 Task: Open Card Card0000000044 in Board Board0000000011 in Workspace WS0000000004 in Trello. Add Member Email0000000016 to Card Card0000000044 in Board Board0000000011 in Workspace WS0000000004 in Trello. Add Red Label titled Label0000000044 to Card Card0000000044 in Board Board0000000011 in Workspace WS0000000004 in Trello. Add Checklist CL0000000044 to Card Card0000000044 in Board Board0000000011 in Workspace WS0000000004 in Trello. Add Dates with Start Date as Nov 01 2023 and Due Date as Nov 30 2023 to Card Card0000000044 in Board Board0000000011 in Workspace WS0000000004 in Trello
Action: Mouse moved to (396, 385)
Screenshot: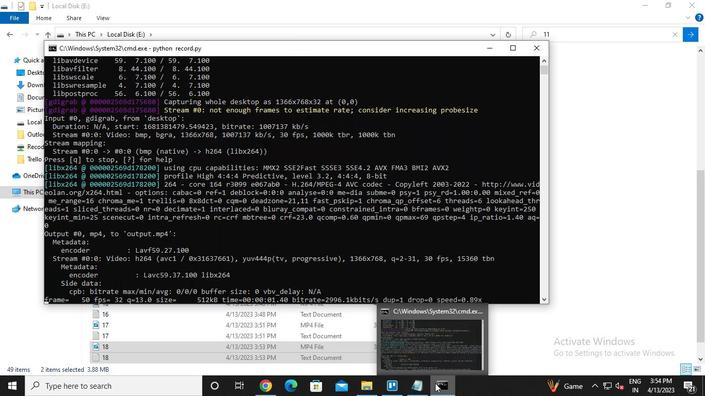 
Action: Mouse pressed left at (396, 385)
Screenshot: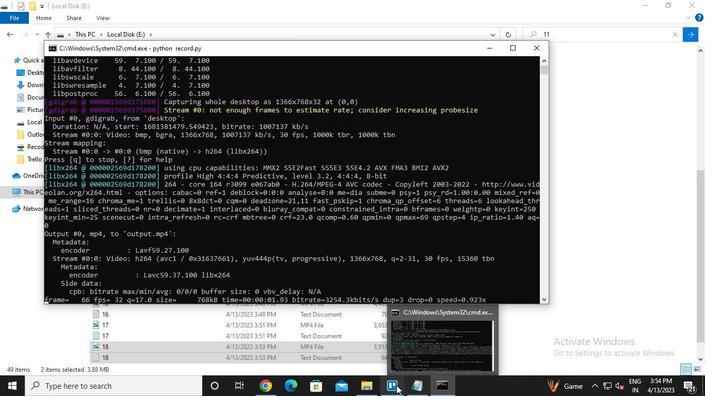 
Action: Mouse moved to (211, 329)
Screenshot: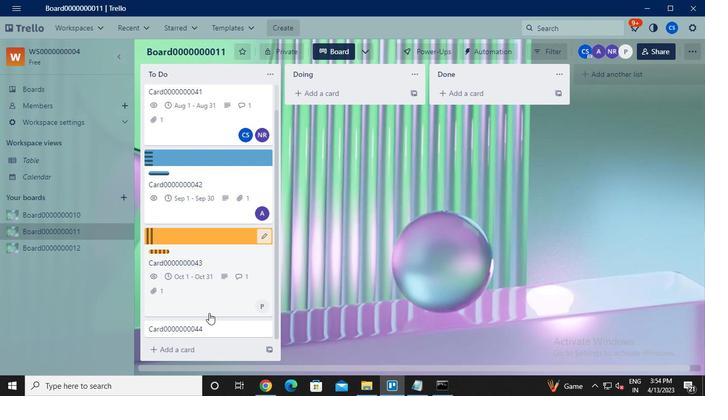 
Action: Mouse pressed left at (211, 329)
Screenshot: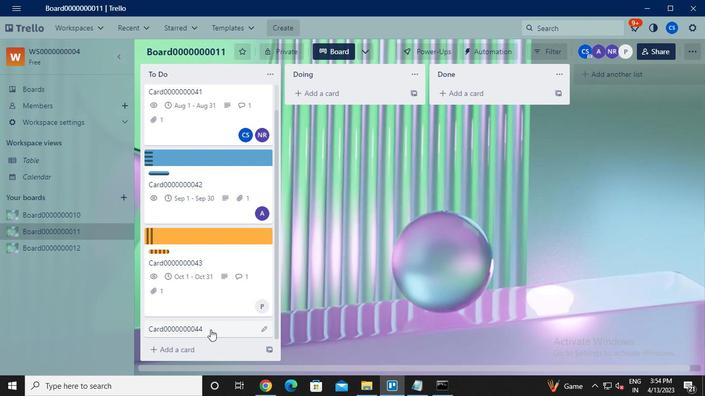 
Action: Mouse moved to (498, 135)
Screenshot: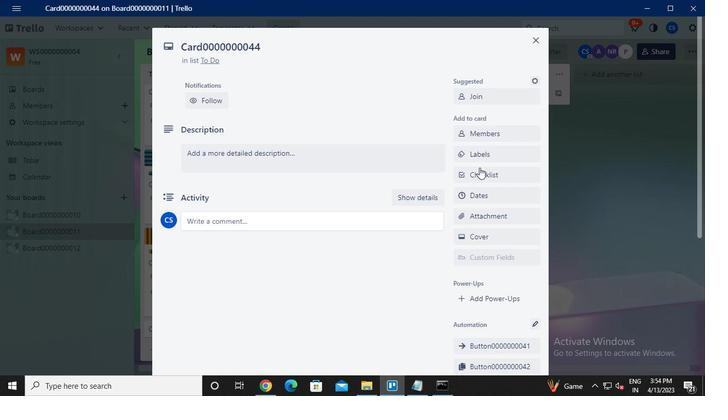 
Action: Mouse pressed left at (498, 135)
Screenshot: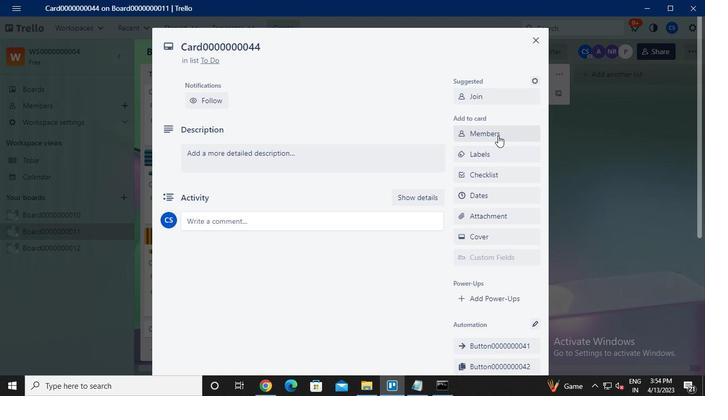 
Action: Keyboard Key.caps_lock
Screenshot: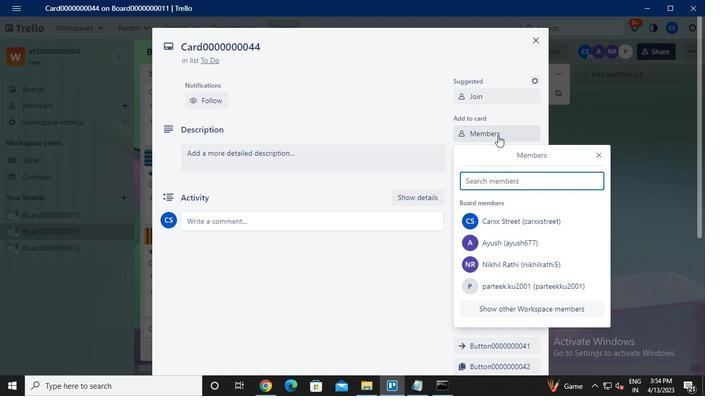 
Action: Mouse moved to (498, 135)
Screenshot: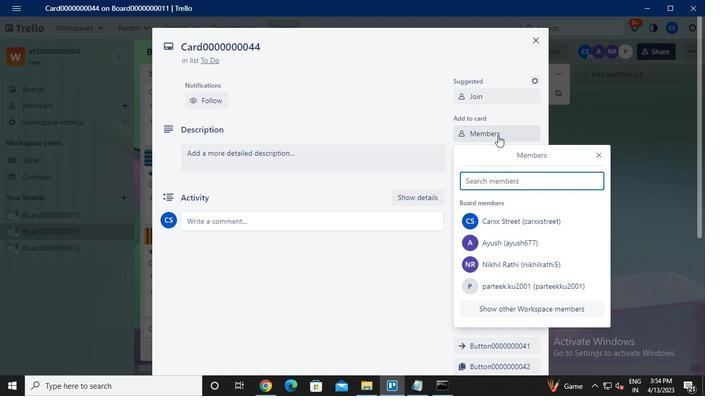 
Action: Keyboard m
Screenshot: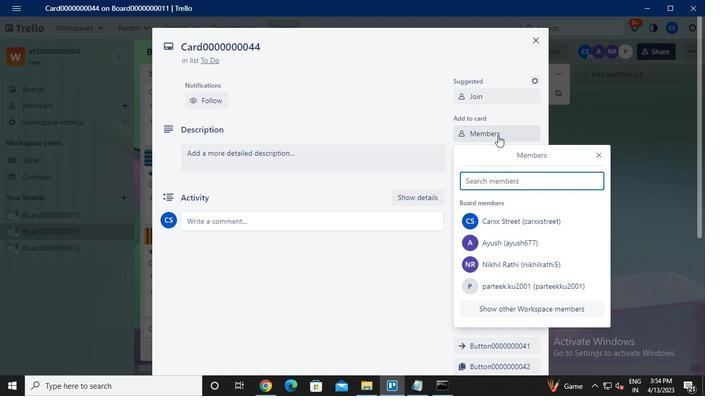 
Action: Keyboard a
Screenshot: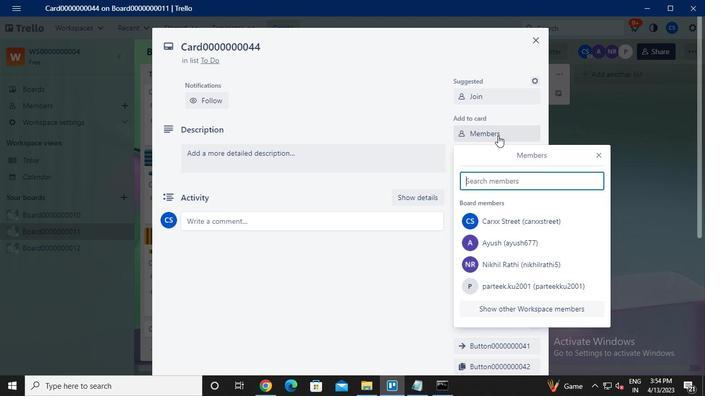 
Action: Keyboard i
Screenshot: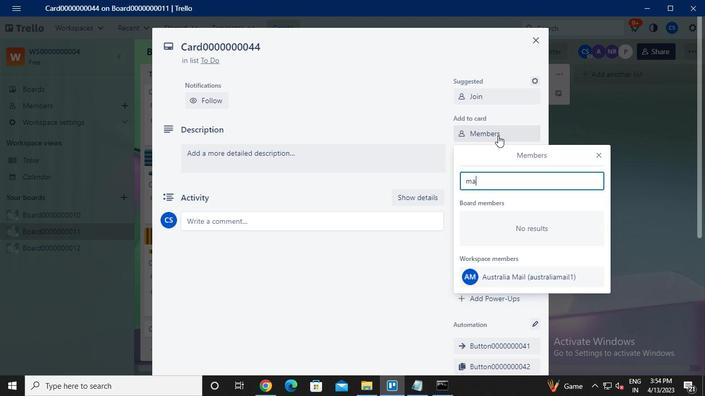 
Action: Keyboard l
Screenshot: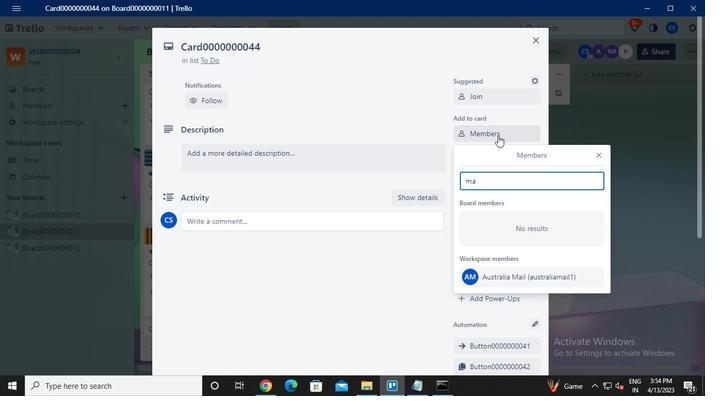 
Action: Keyboard a
Screenshot: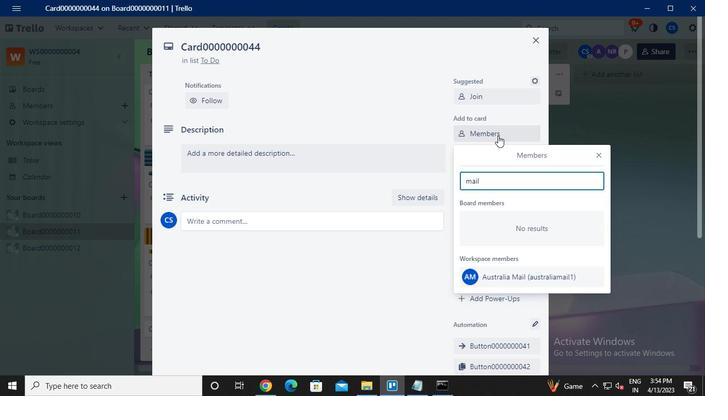 
Action: Keyboard u
Screenshot: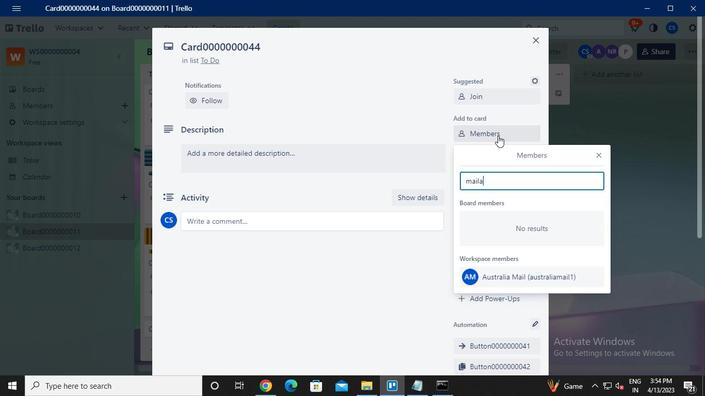 
Action: Keyboard s
Screenshot: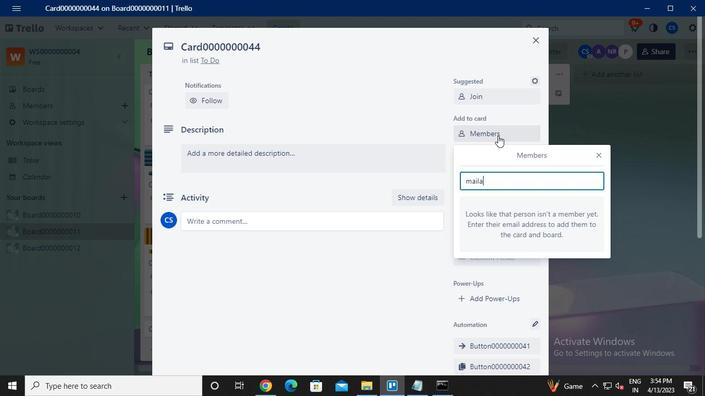 
Action: Keyboard t
Screenshot: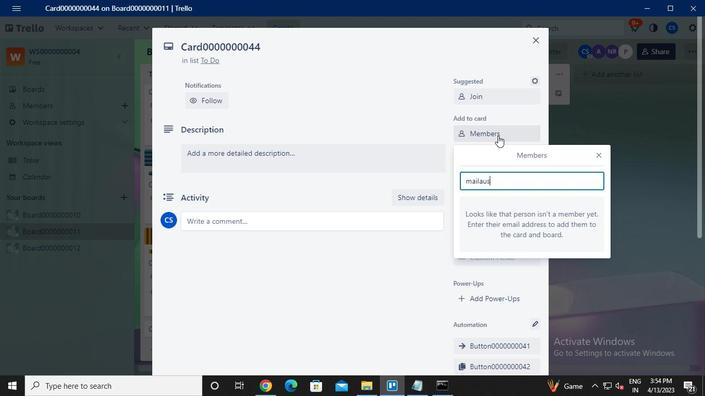 
Action: Keyboard r
Screenshot: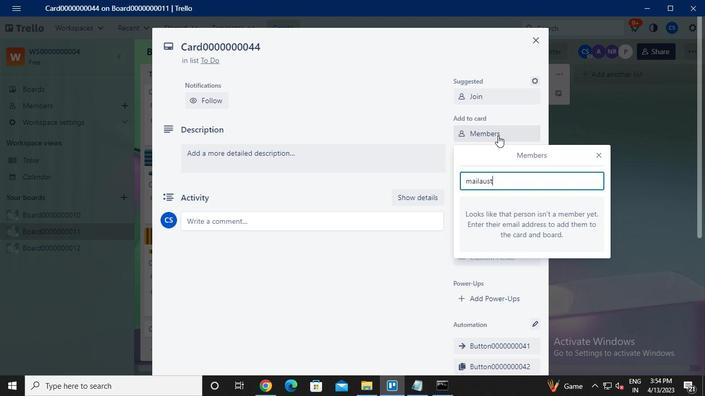 
Action: Keyboard a
Screenshot: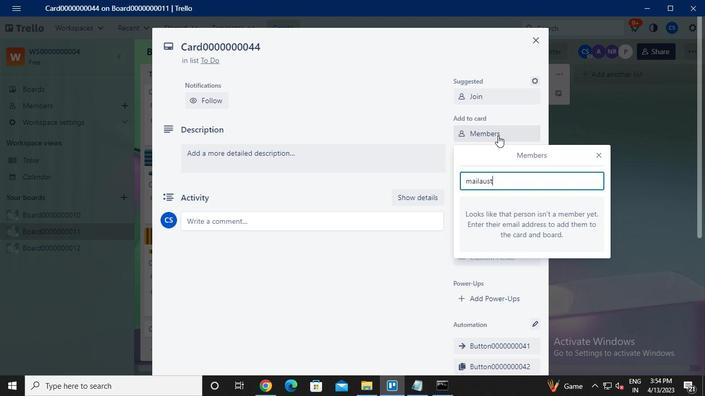 
Action: Keyboard l
Screenshot: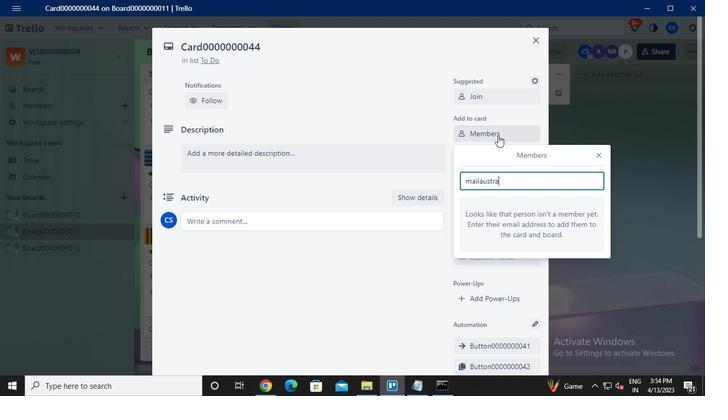 
Action: Keyboard i
Screenshot: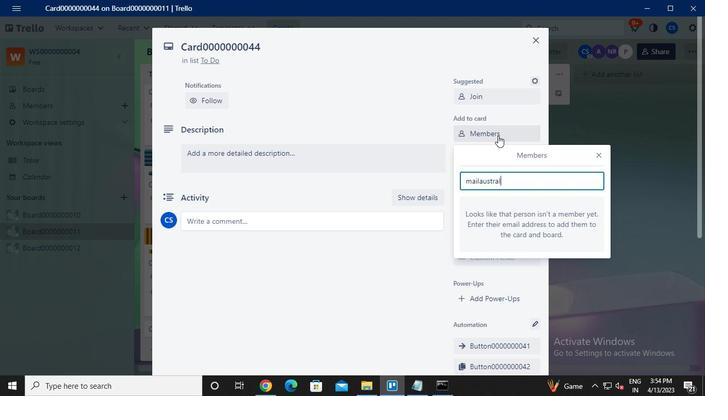 
Action: Keyboard a
Screenshot: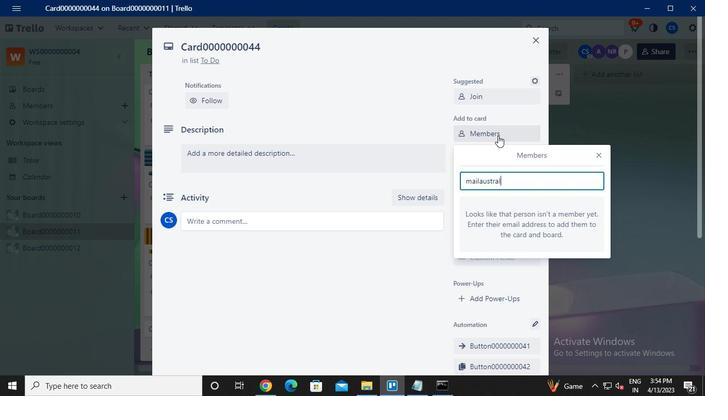 
Action: Keyboard <103>
Screenshot: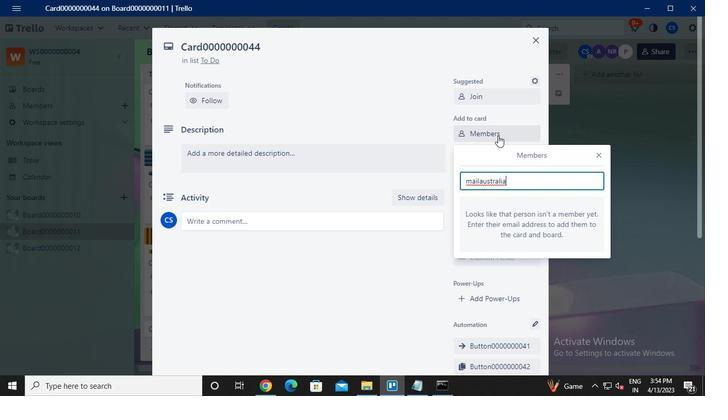 
Action: Keyboard Key.shift
Screenshot: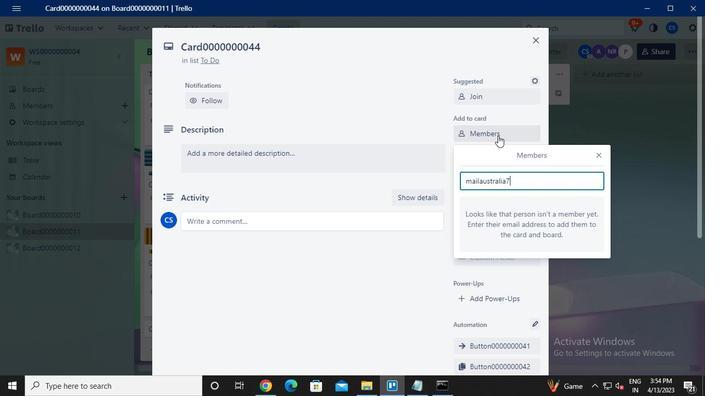 
Action: Keyboard @
Screenshot: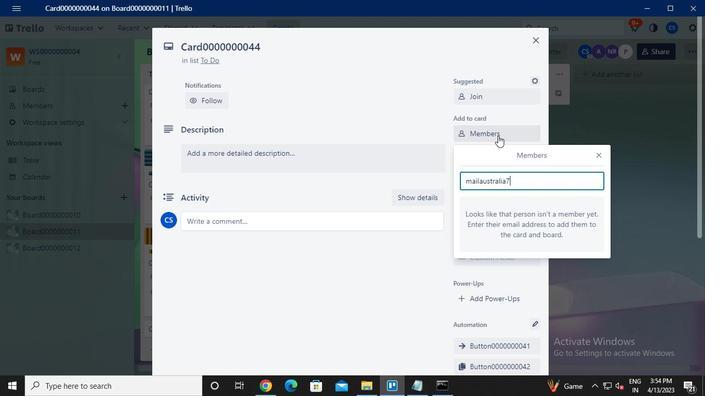 
Action: Keyboard g
Screenshot: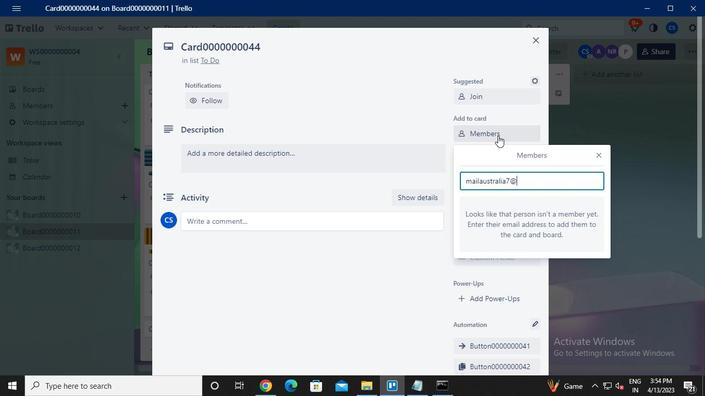 
Action: Keyboard m
Screenshot: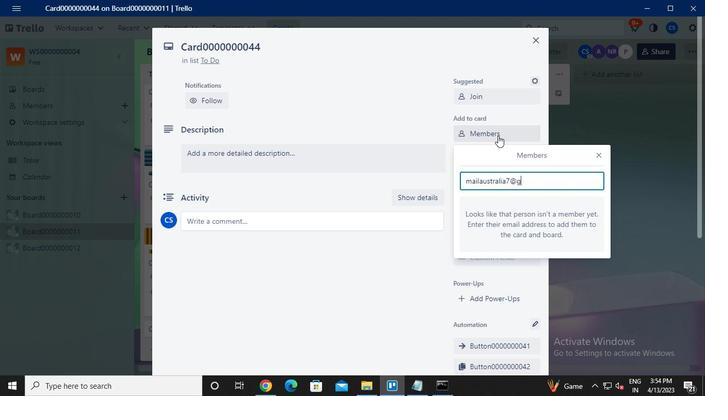 
Action: Keyboard a
Screenshot: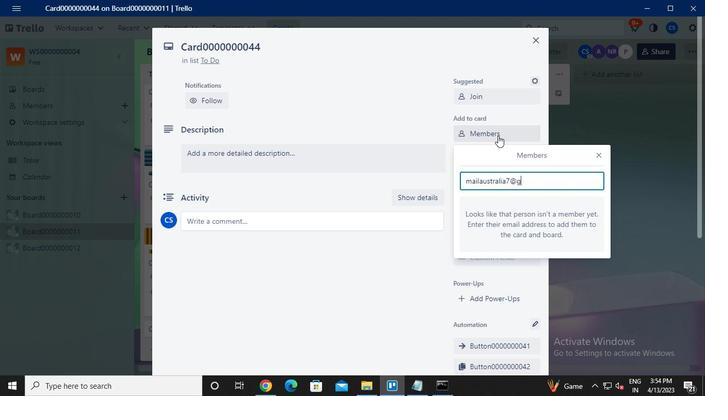 
Action: Keyboard i
Screenshot: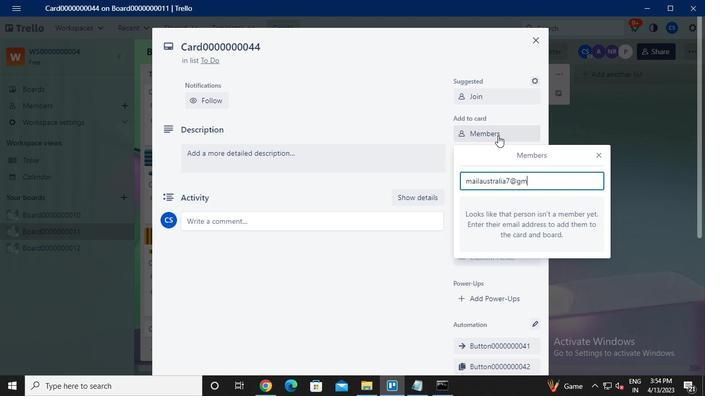 
Action: Keyboard l
Screenshot: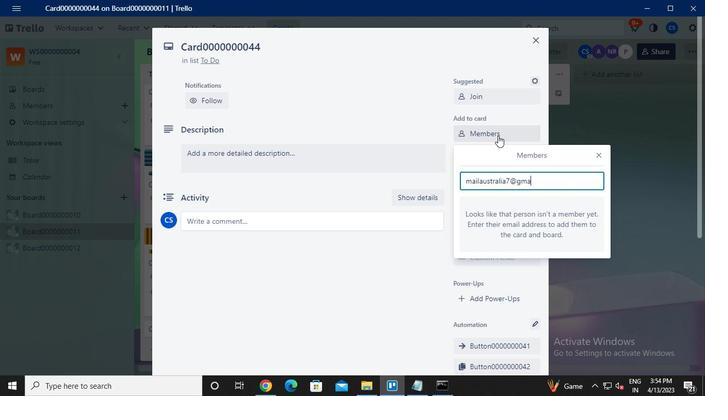 
Action: Keyboard .
Screenshot: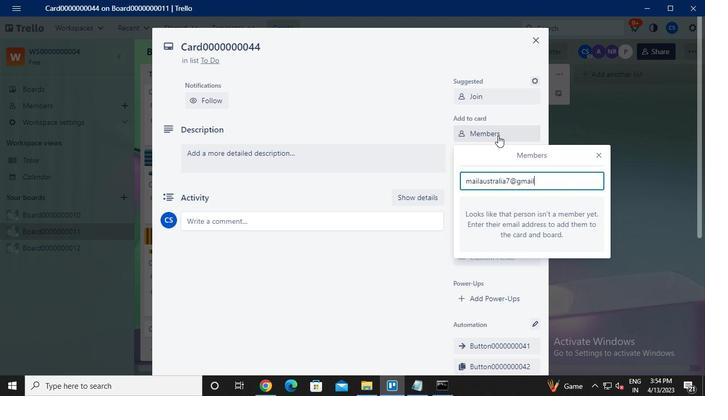 
Action: Keyboard c
Screenshot: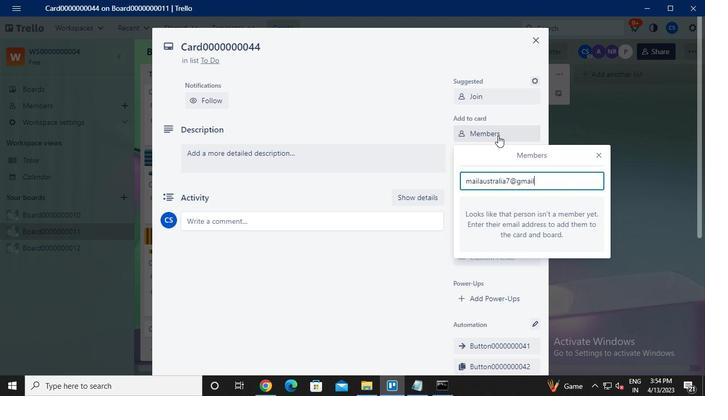 
Action: Keyboard o
Screenshot: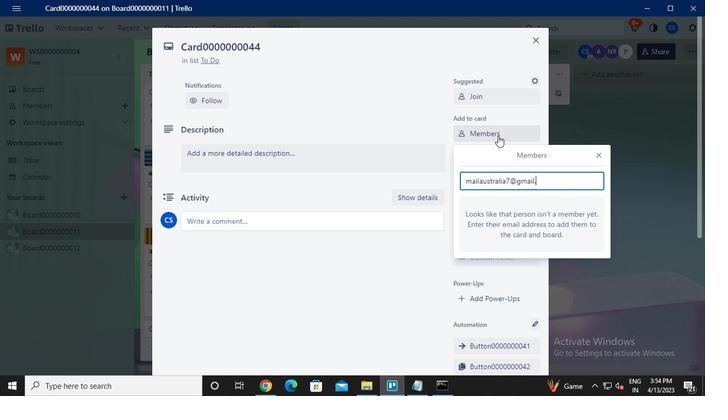 
Action: Keyboard m
Screenshot: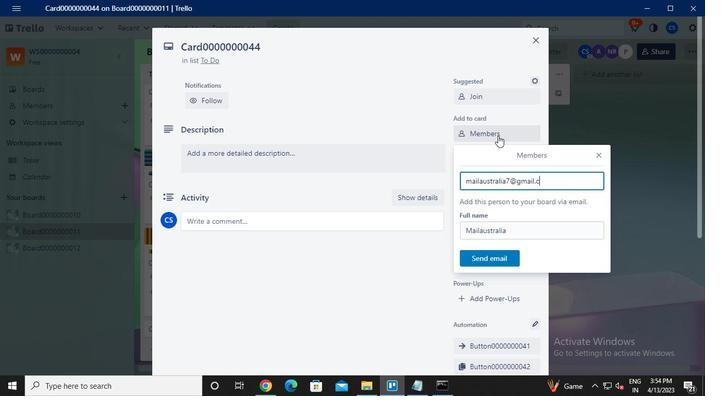 
Action: Mouse moved to (500, 260)
Screenshot: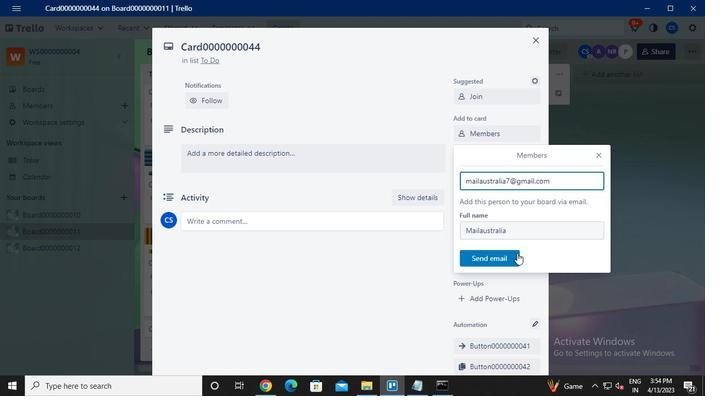 
Action: Mouse pressed left at (500, 260)
Screenshot: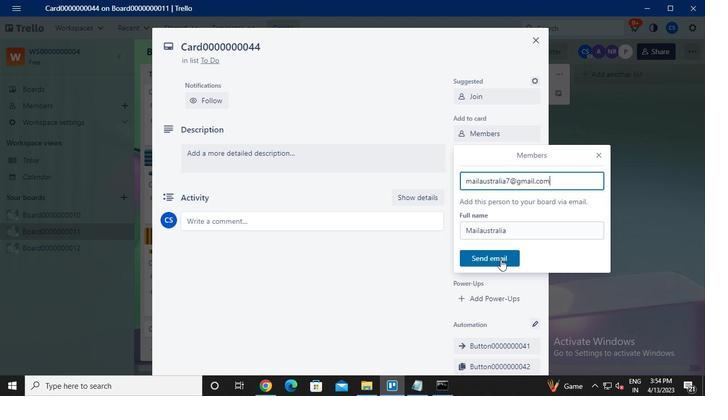 
Action: Mouse moved to (483, 148)
Screenshot: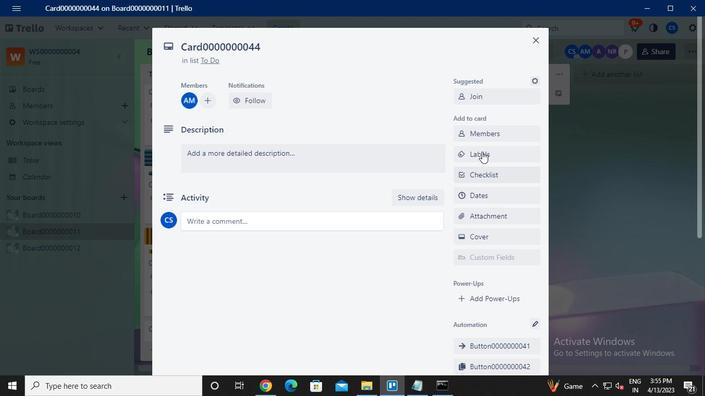 
Action: Mouse pressed left at (483, 148)
Screenshot: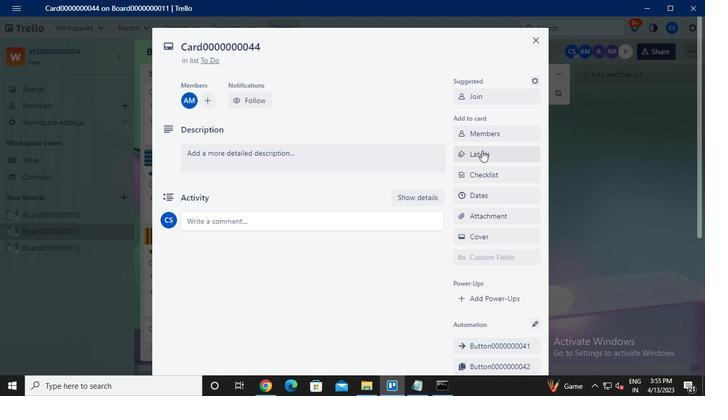
Action: Mouse moved to (527, 289)
Screenshot: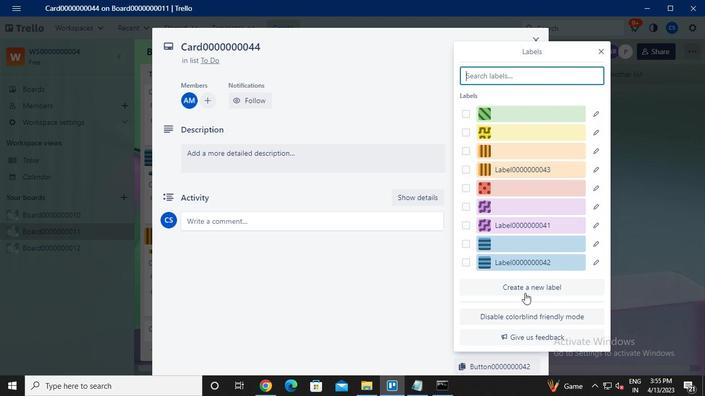 
Action: Mouse pressed left at (527, 289)
Screenshot: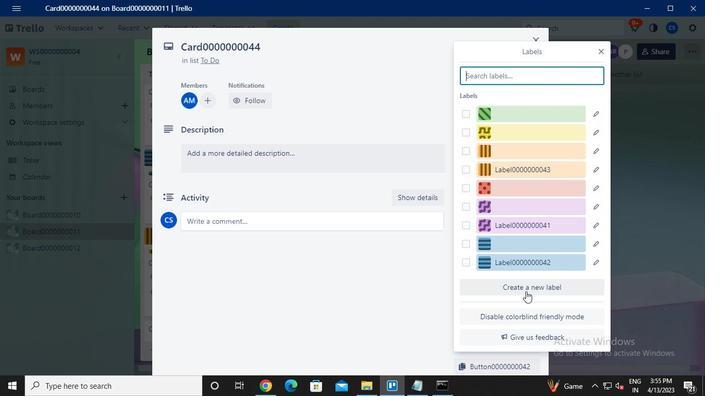 
Action: Mouse moved to (559, 205)
Screenshot: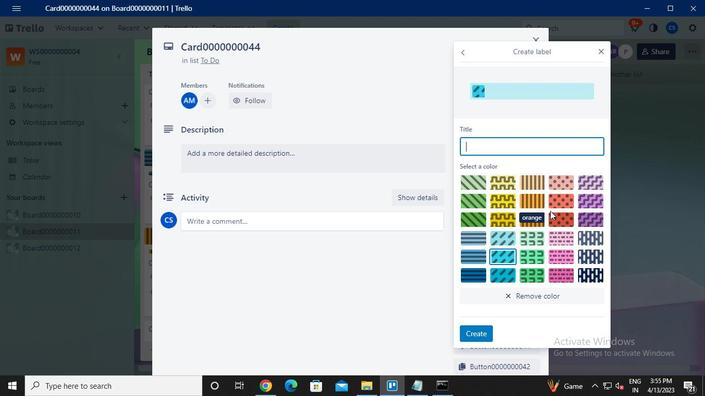 
Action: Mouse pressed left at (559, 205)
Screenshot: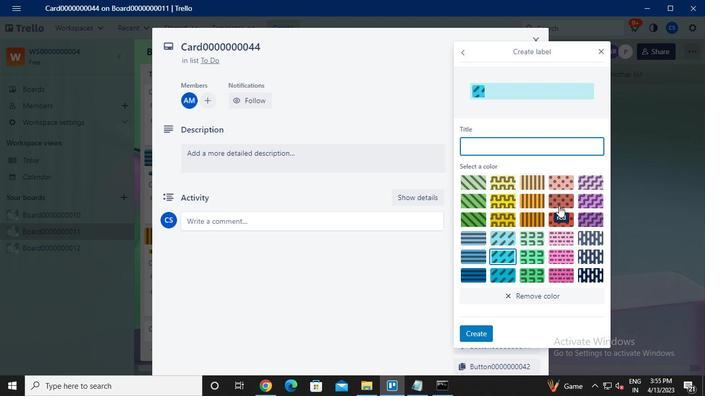 
Action: Mouse moved to (501, 147)
Screenshot: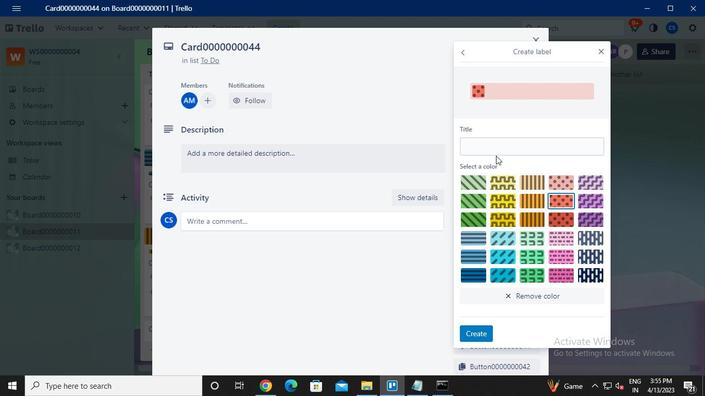 
Action: Mouse pressed left at (501, 147)
Screenshot: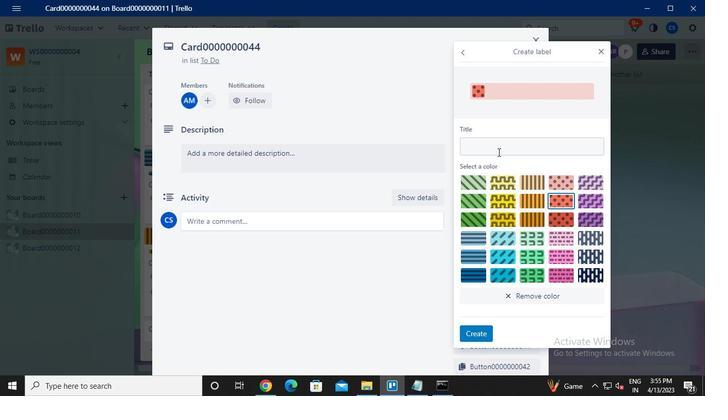 
Action: Keyboard Key.caps_lock
Screenshot: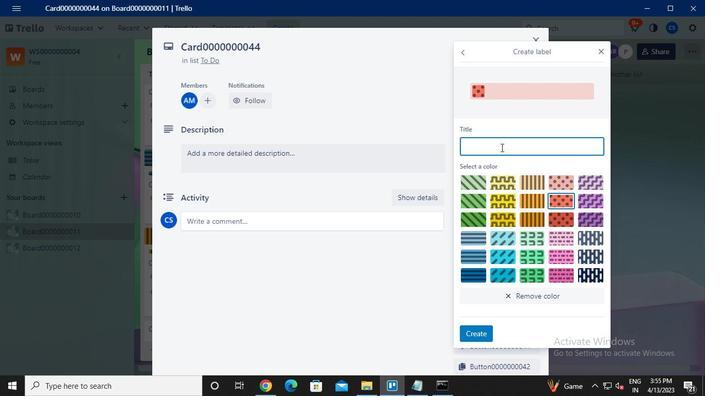 
Action: Keyboard l
Screenshot: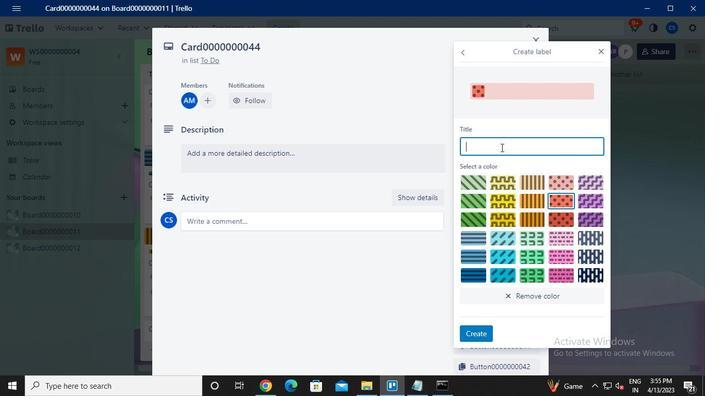 
Action: Keyboard Key.caps_lock
Screenshot: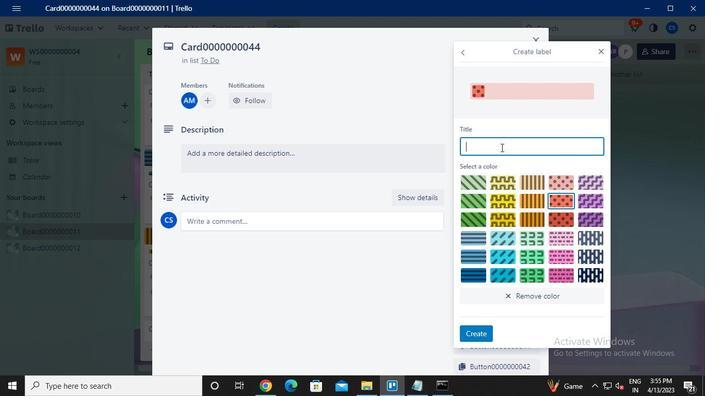
Action: Keyboard a
Screenshot: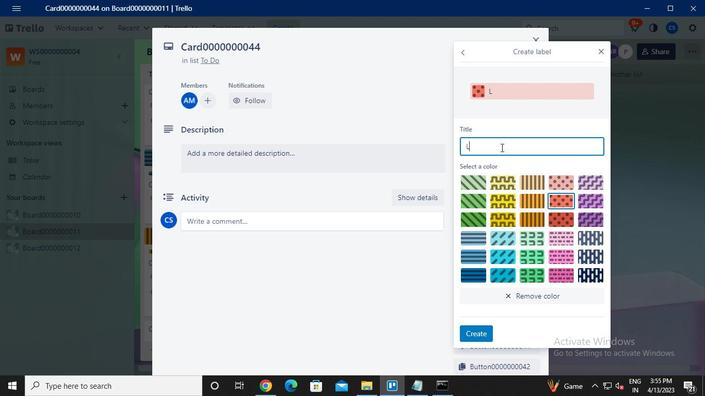 
Action: Keyboard b
Screenshot: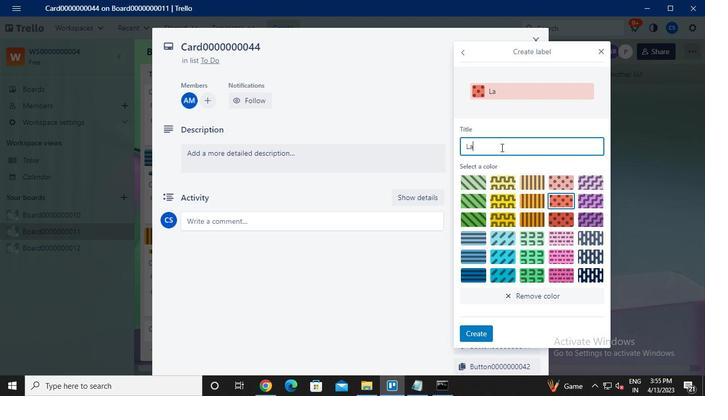 
Action: Keyboard e
Screenshot: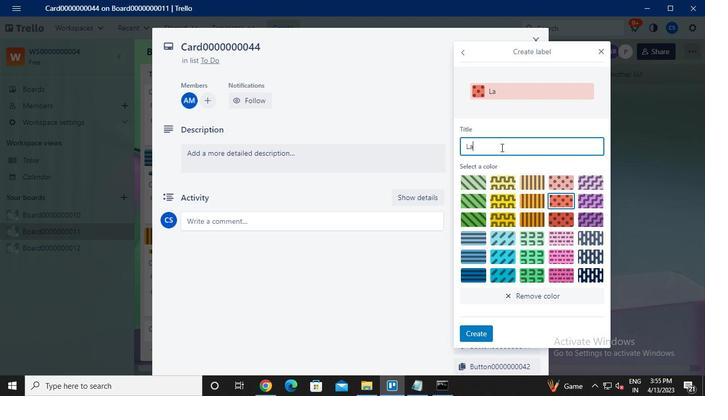 
Action: Keyboard l
Screenshot: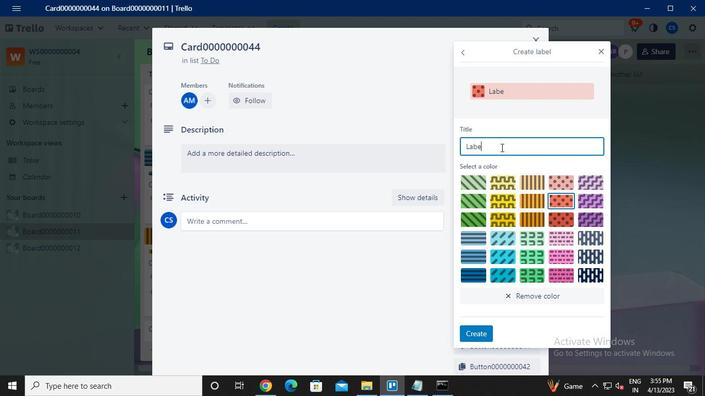 
Action: Keyboard <96>
Screenshot: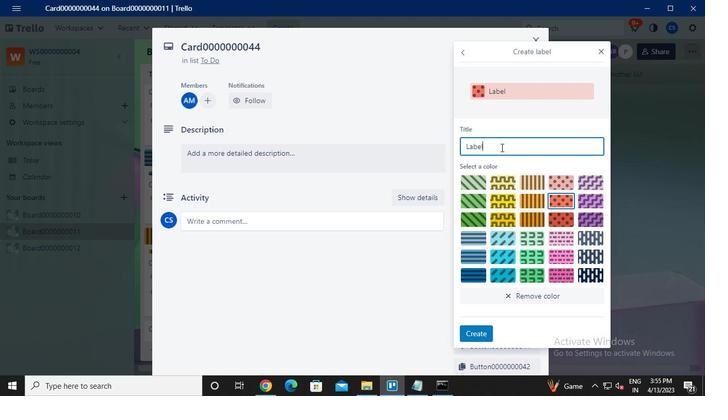 
Action: Keyboard <96>
Screenshot: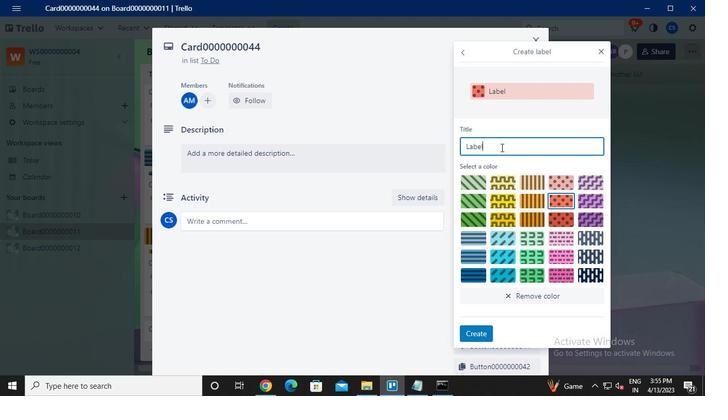 
Action: Keyboard <96>
Screenshot: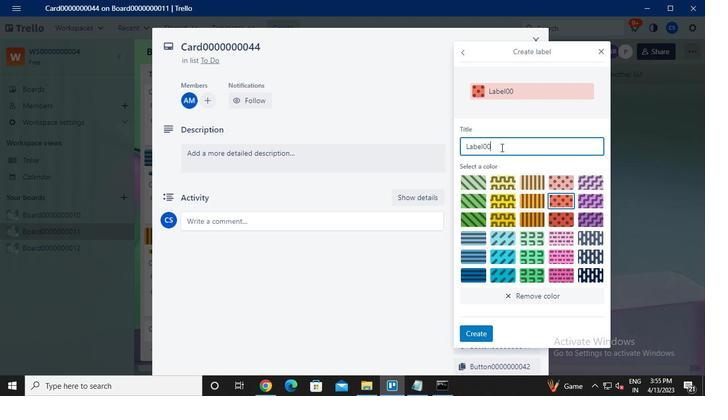 
Action: Keyboard <96>
Screenshot: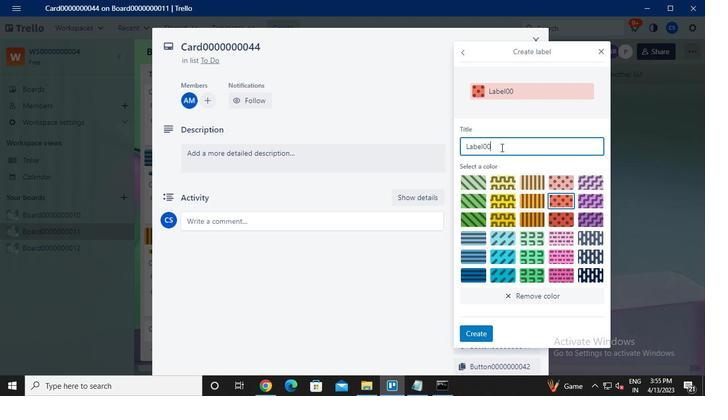 
Action: Keyboard <96>
Screenshot: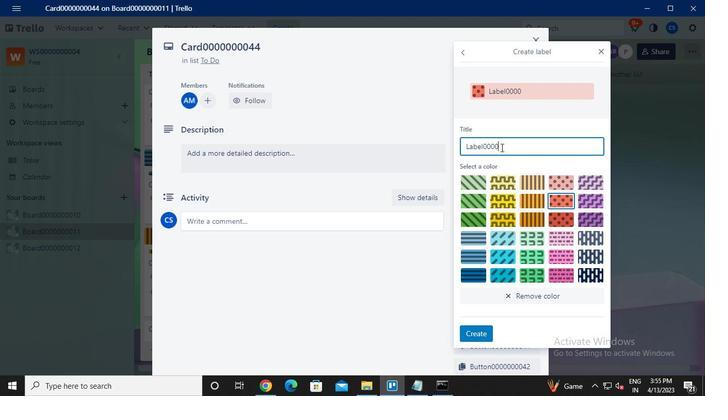 
Action: Keyboard <96>
Screenshot: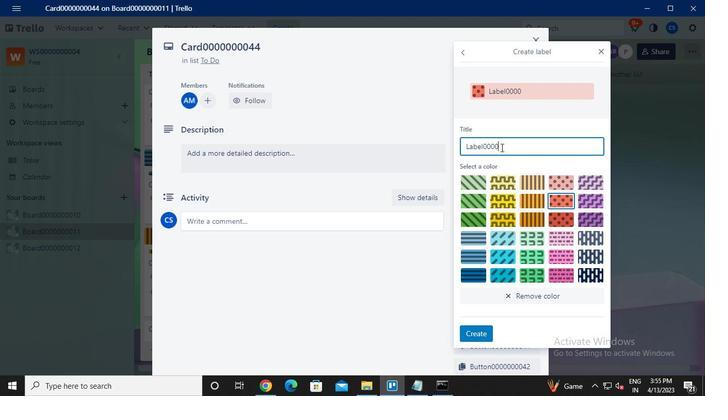
Action: Keyboard <96>
Screenshot: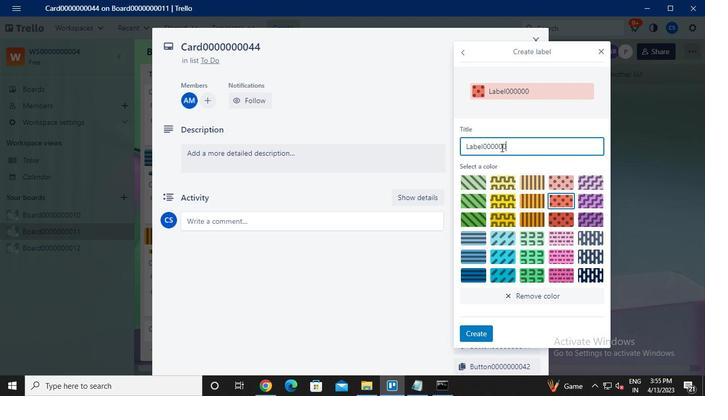 
Action: Keyboard <96>
Screenshot: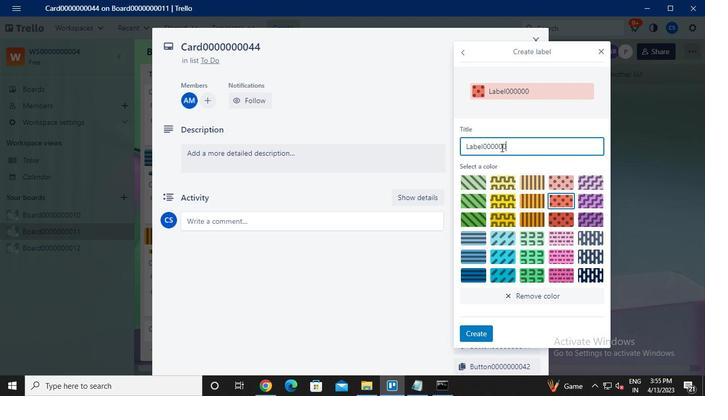 
Action: Keyboard <100>
Screenshot: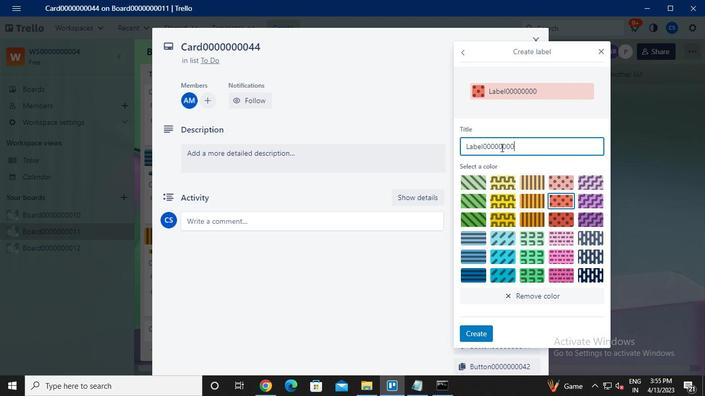 
Action: Keyboard <100>
Screenshot: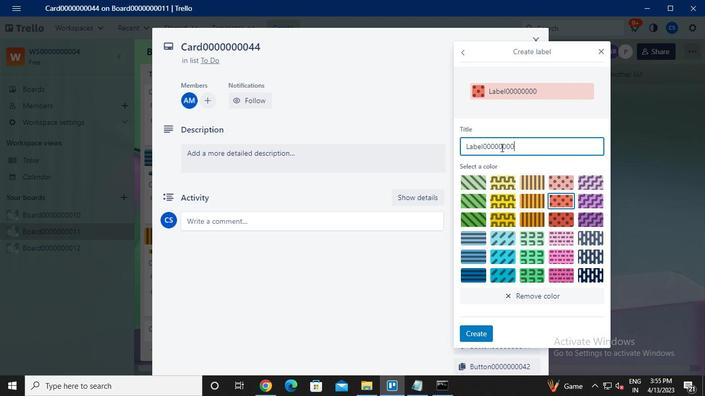 
Action: Mouse moved to (481, 334)
Screenshot: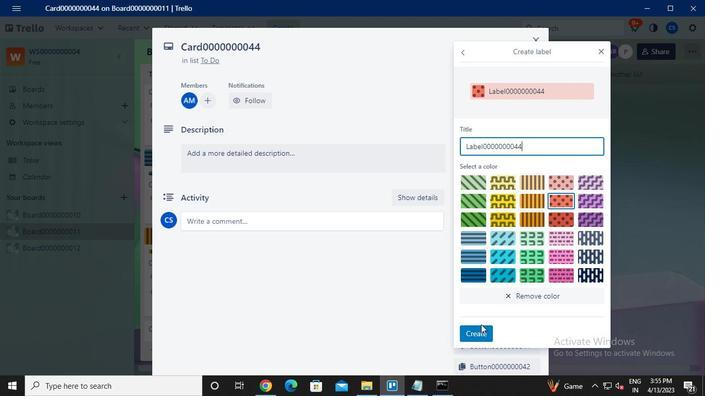 
Action: Mouse pressed left at (481, 334)
Screenshot: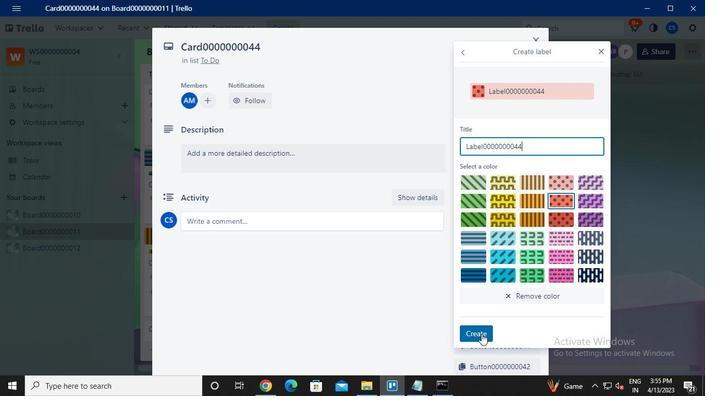 
Action: Mouse moved to (603, 52)
Screenshot: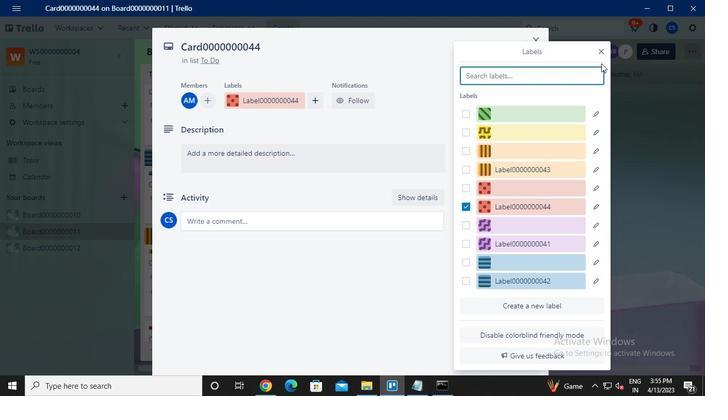 
Action: Mouse pressed left at (603, 52)
Screenshot: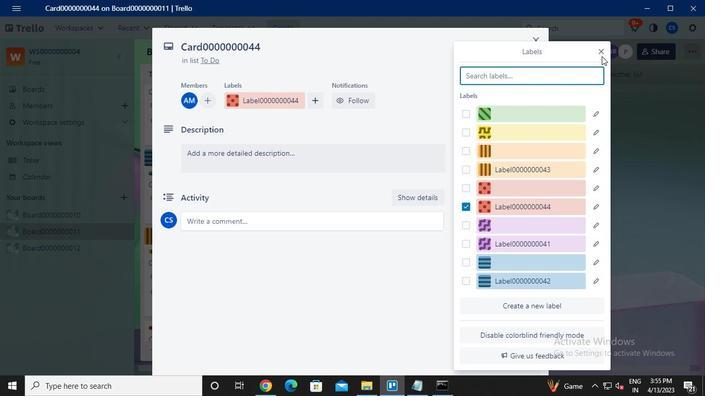 
Action: Mouse moved to (491, 171)
Screenshot: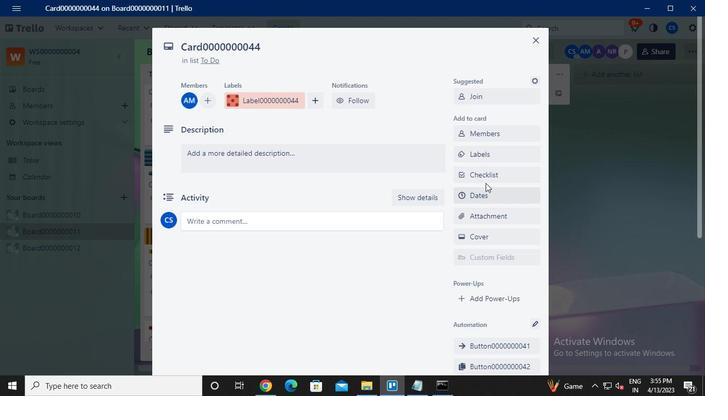 
Action: Mouse pressed left at (491, 171)
Screenshot: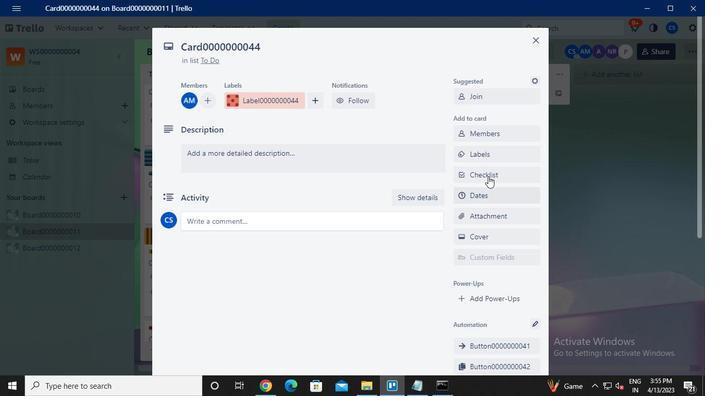 
Action: Mouse moved to (522, 226)
Screenshot: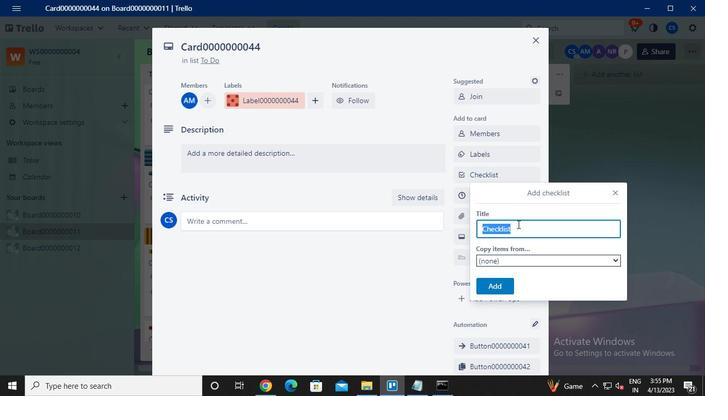 
Action: Keyboard Key.caps_lock
Screenshot: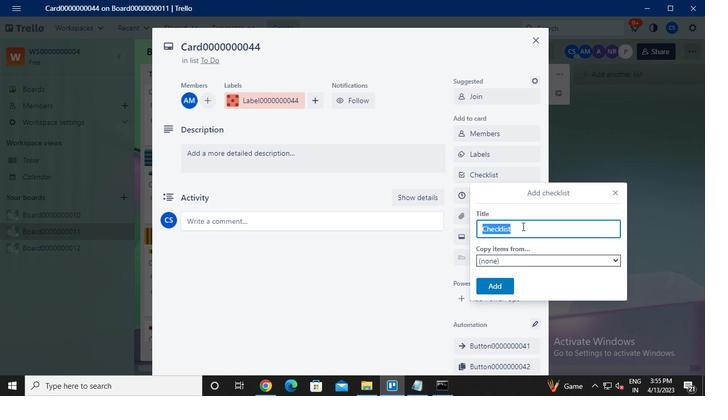 
Action: Keyboard c
Screenshot: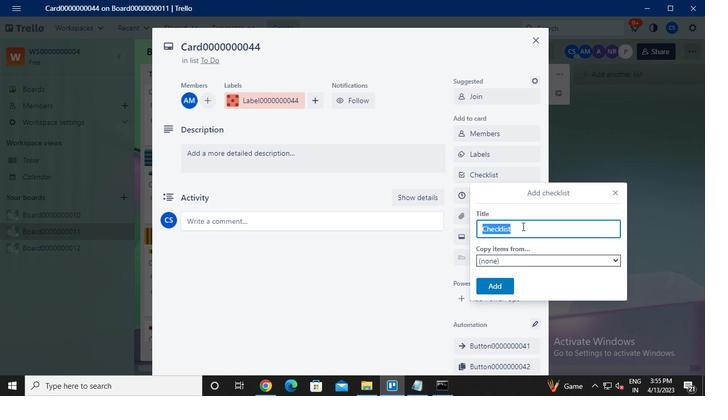 
Action: Keyboard l
Screenshot: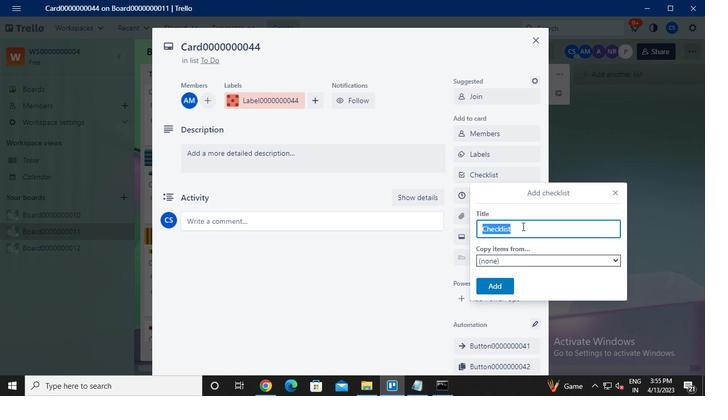 
Action: Keyboard <96>
Screenshot: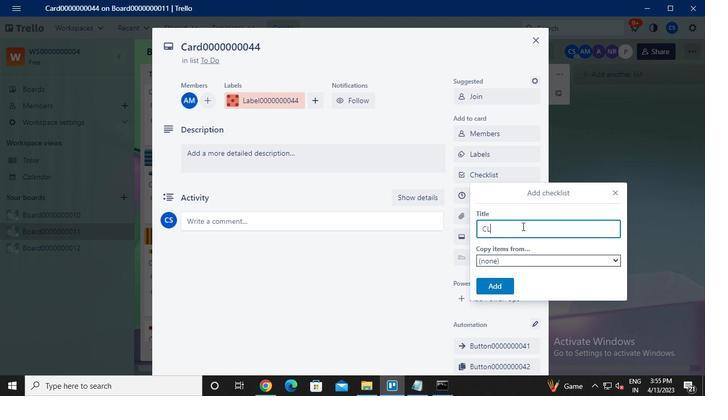 
Action: Keyboard <96>
Screenshot: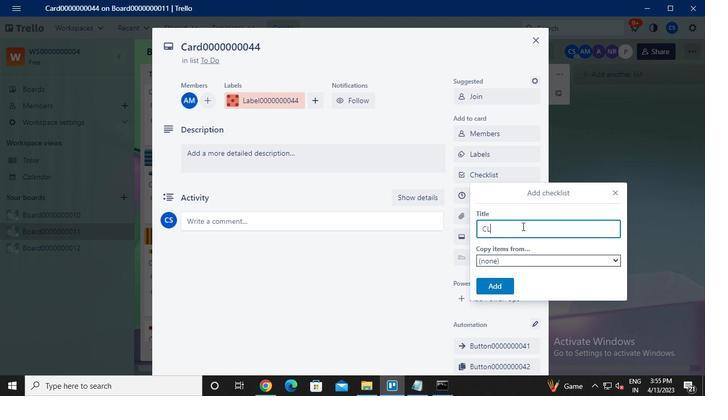 
Action: Keyboard <96>
Screenshot: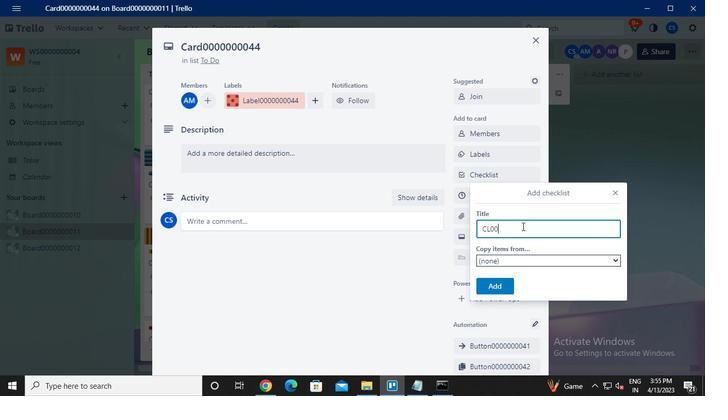 
Action: Keyboard <96>
Screenshot: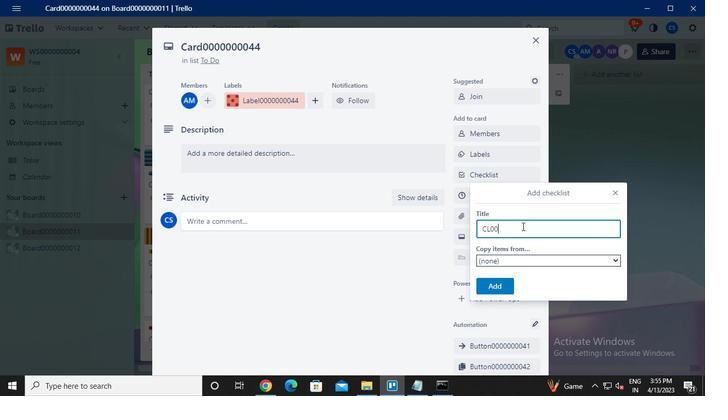 
Action: Keyboard <96>
Screenshot: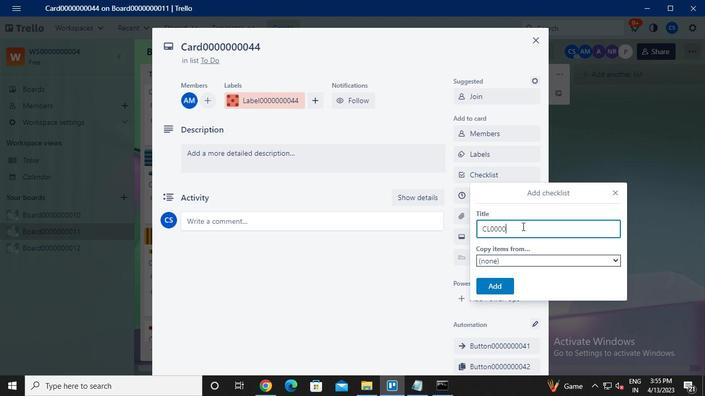 
Action: Keyboard <96>
Screenshot: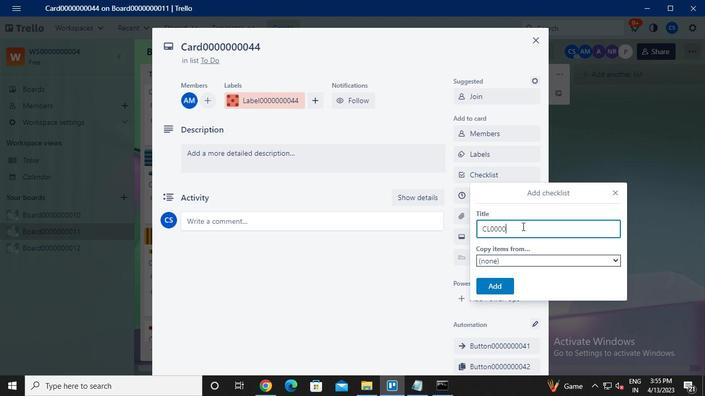 
Action: Keyboard <96>
Screenshot: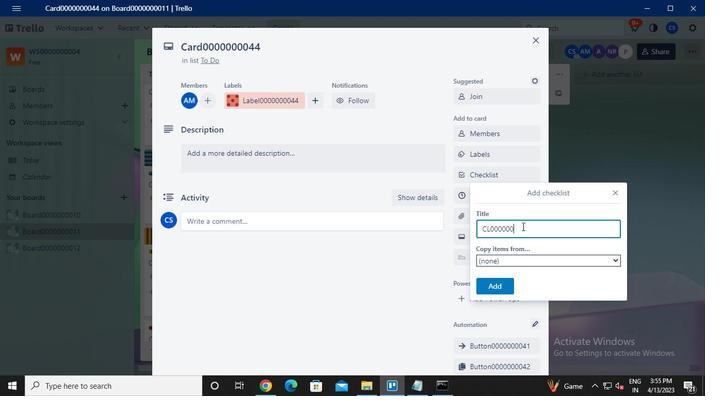 
Action: Keyboard <96>
Screenshot: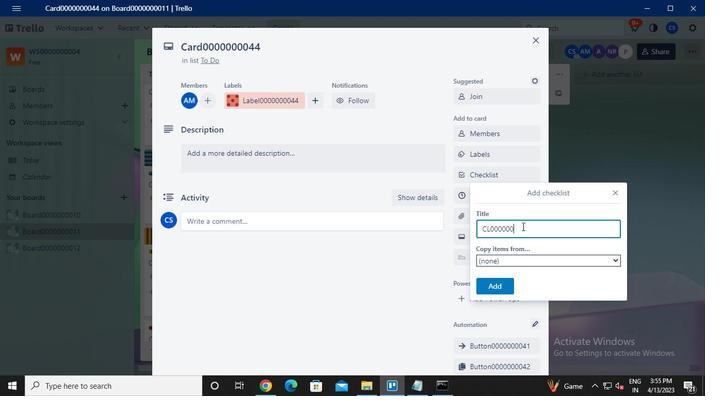 
Action: Keyboard <100>
Screenshot: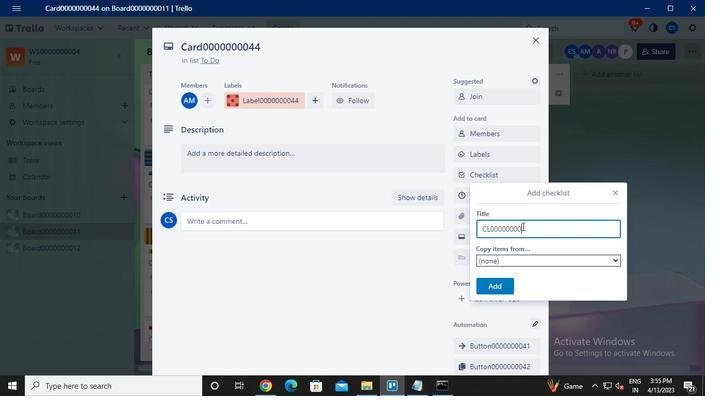 
Action: Keyboard <100>
Screenshot: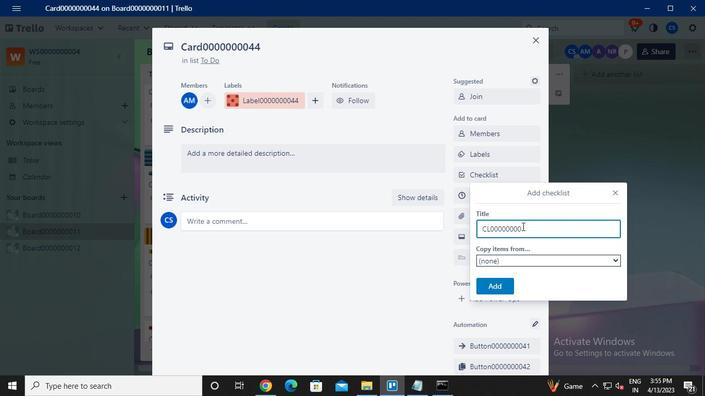 
Action: Mouse moved to (498, 284)
Screenshot: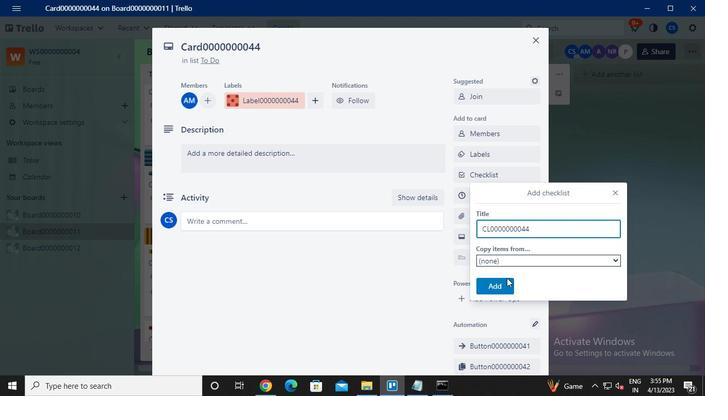 
Action: Mouse pressed left at (498, 284)
Screenshot: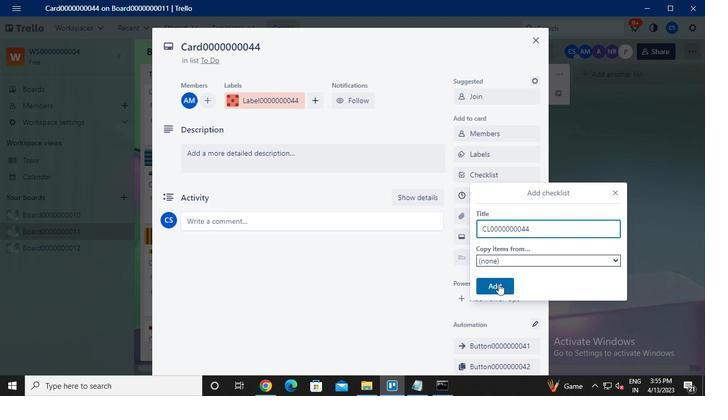 
Action: Mouse moved to (494, 192)
Screenshot: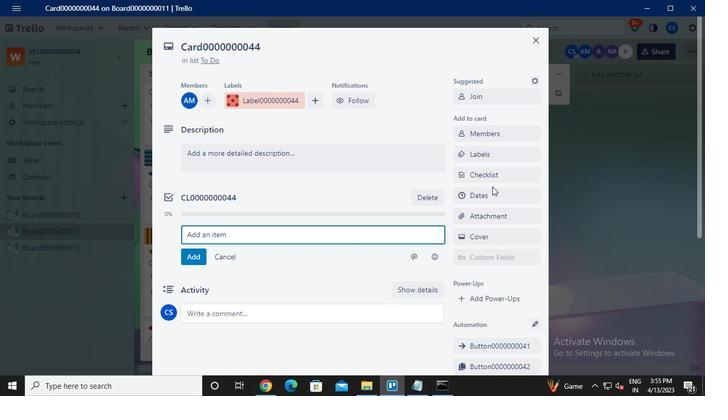 
Action: Mouse pressed left at (494, 192)
Screenshot: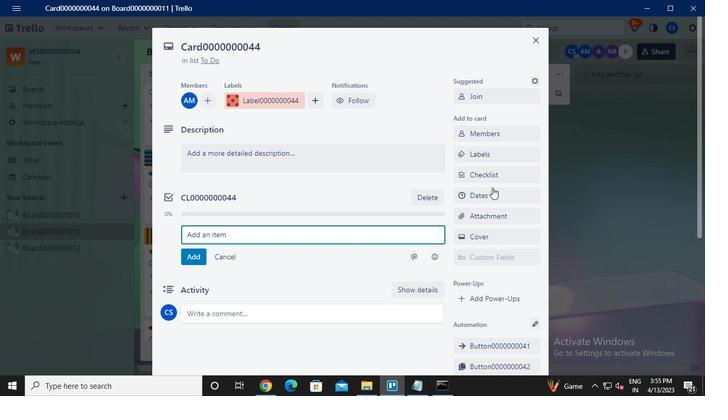 
Action: Mouse moved to (464, 233)
Screenshot: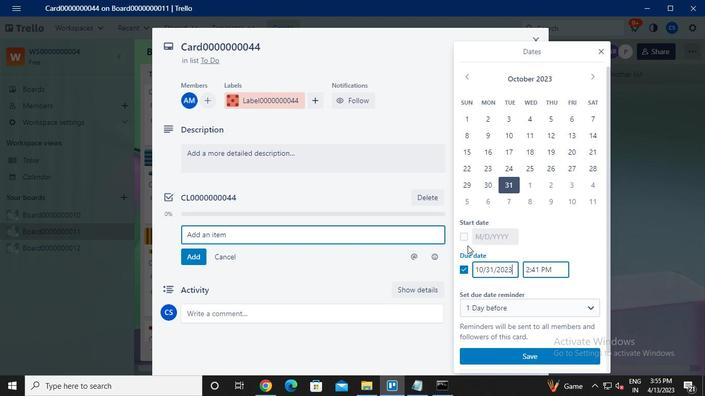 
Action: Mouse pressed left at (464, 233)
Screenshot: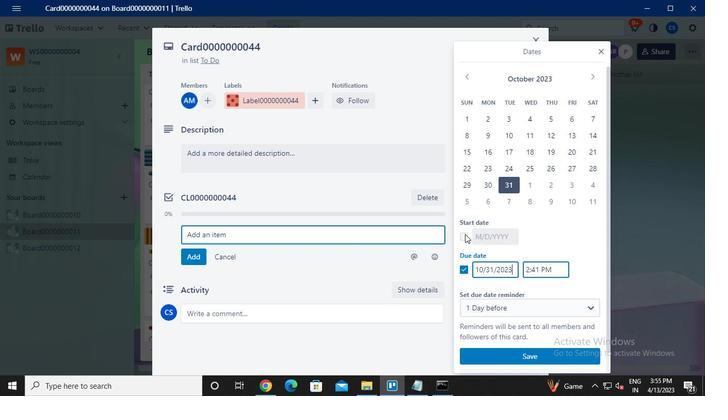 
Action: Mouse moved to (589, 77)
Screenshot: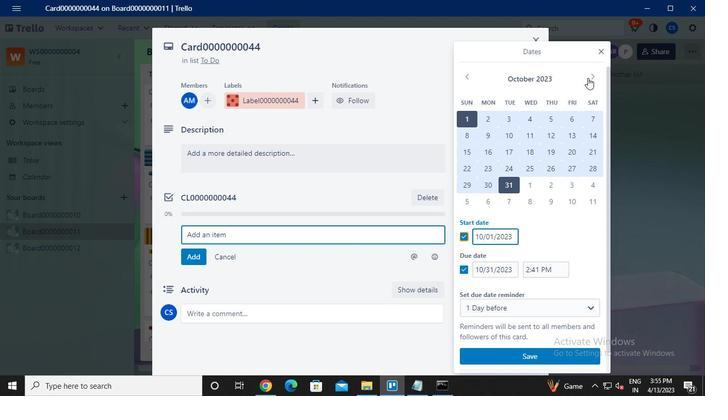 
Action: Mouse pressed left at (589, 77)
Screenshot: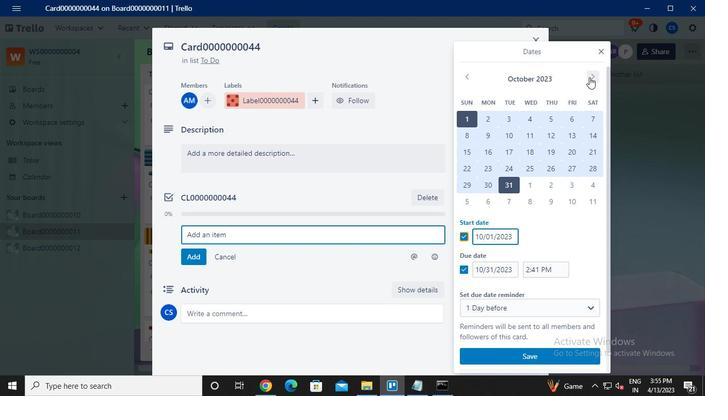 
Action: Mouse moved to (530, 120)
Screenshot: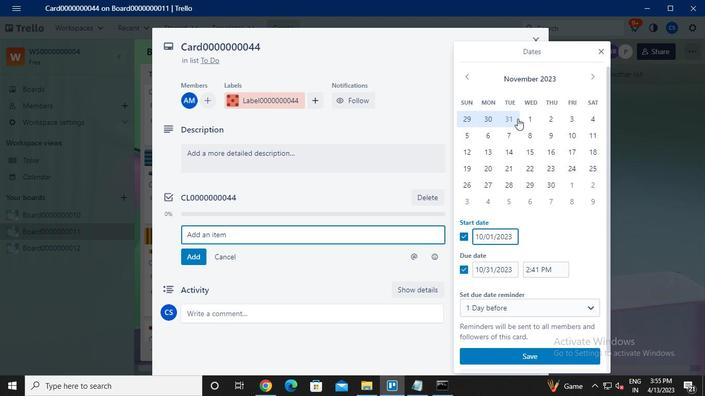 
Action: Mouse pressed left at (530, 120)
Screenshot: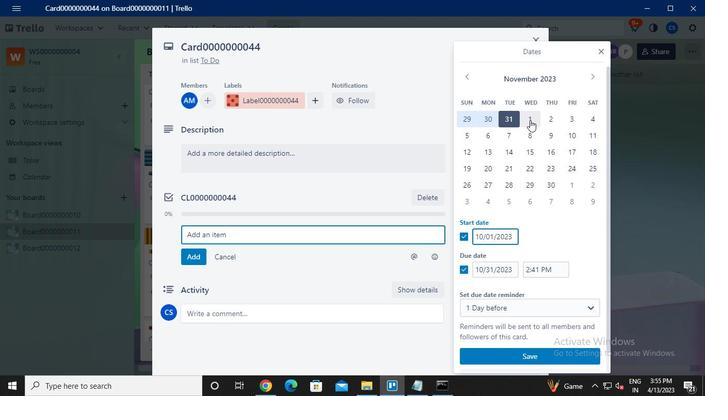 
Action: Mouse moved to (556, 185)
Screenshot: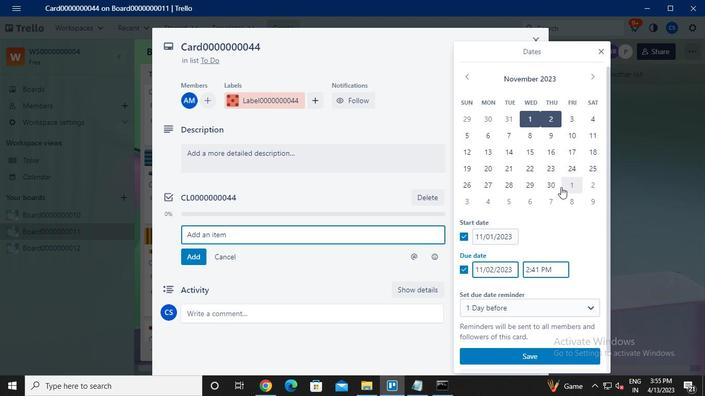
Action: Mouse pressed left at (556, 185)
Screenshot: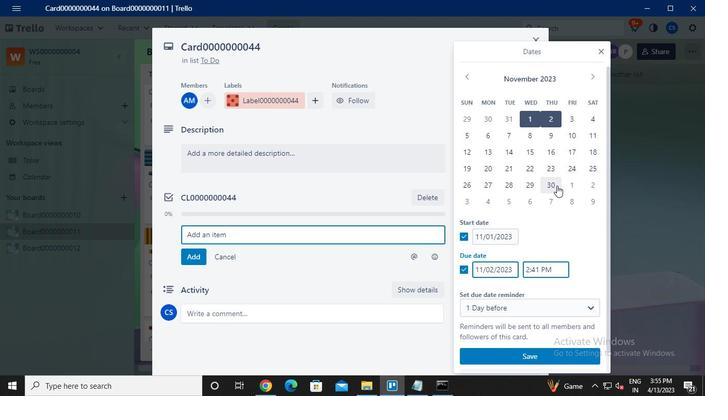 
Action: Mouse moved to (514, 359)
Screenshot: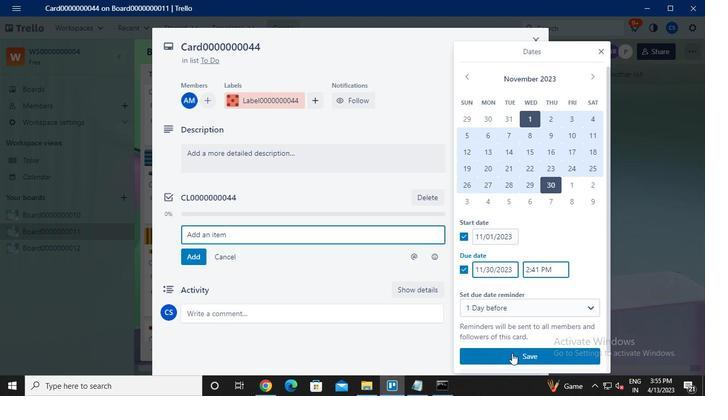 
Action: Mouse pressed left at (514, 359)
Screenshot: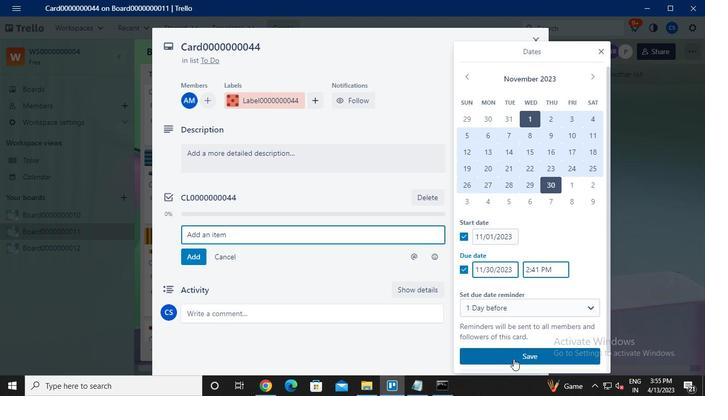 
Action: Mouse moved to (443, 388)
Screenshot: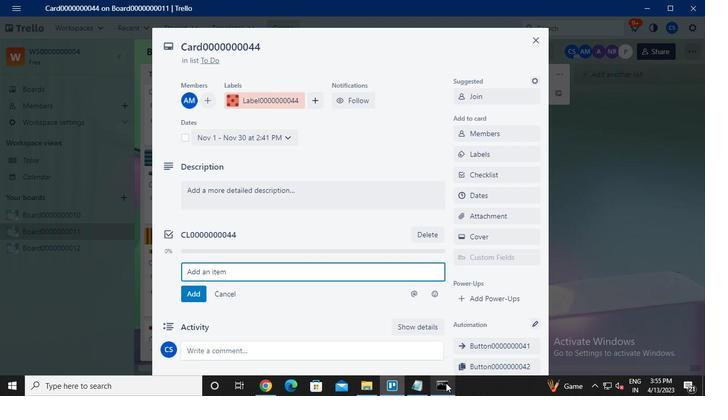 
Action: Mouse pressed left at (443, 388)
Screenshot: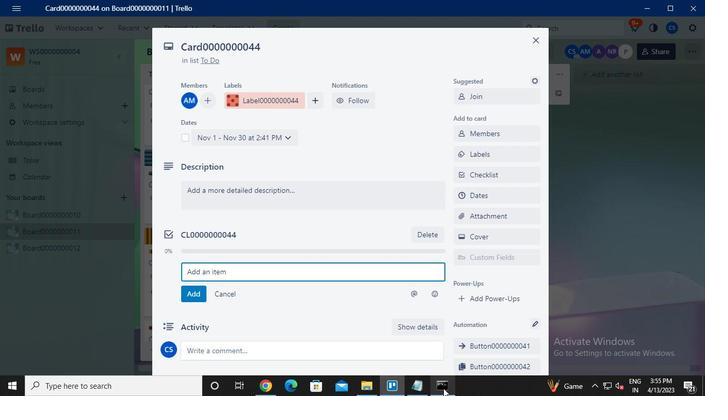 
Action: Mouse moved to (540, 46)
Screenshot: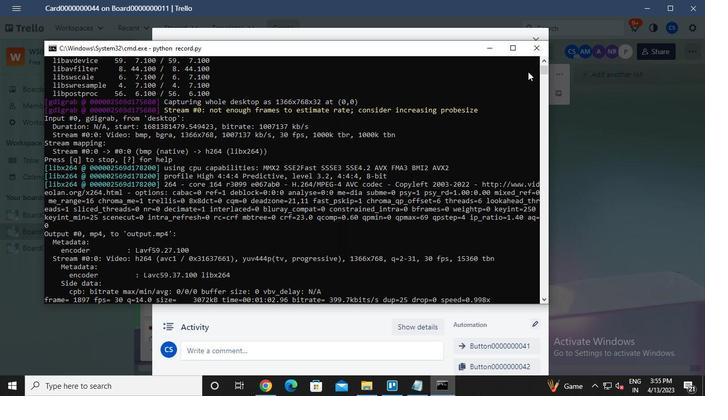 
Action: Mouse pressed left at (540, 46)
Screenshot: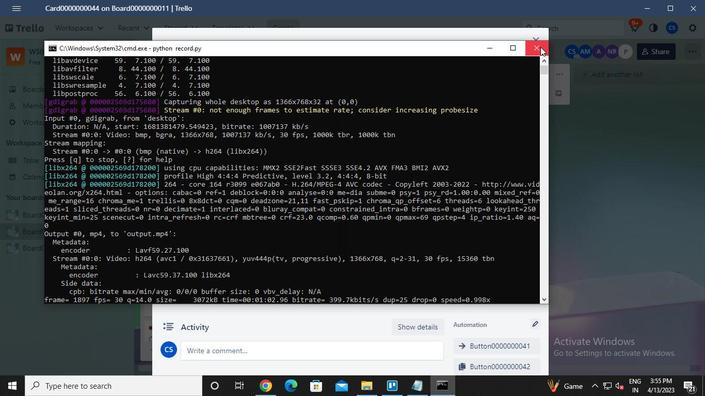 
